 Task: Search for contacts with the surname 'Smith' and review their details.
Action: Mouse moved to (17, 91)
Screenshot: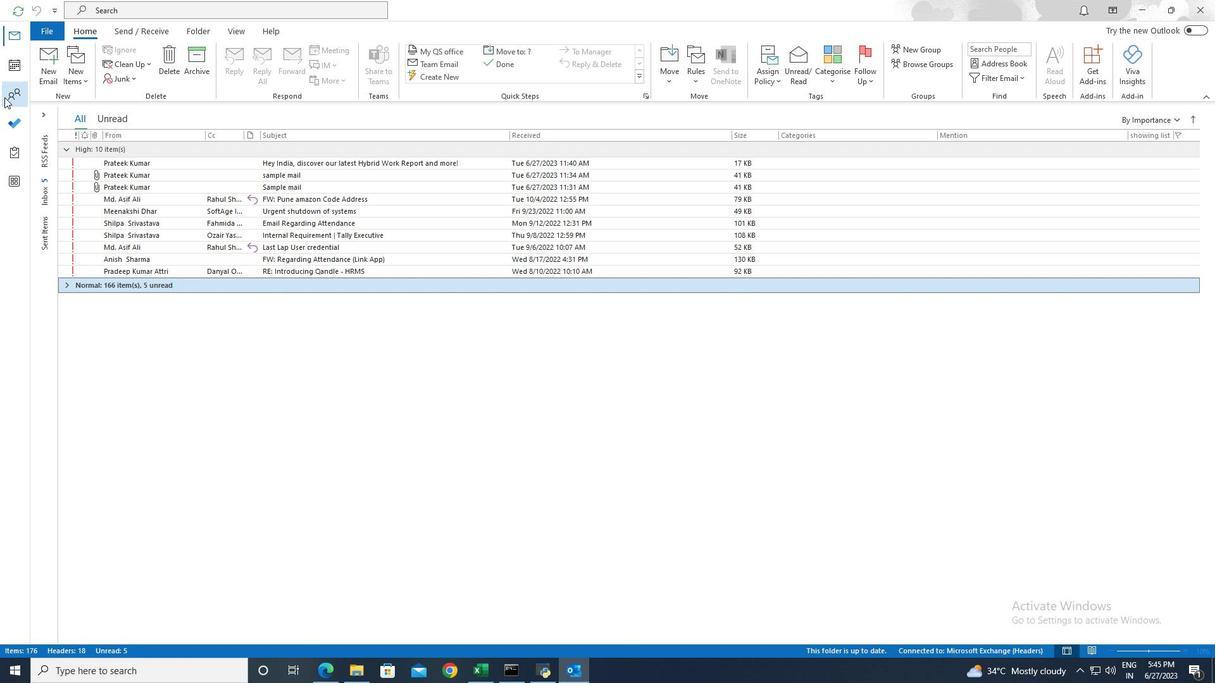 
Action: Mouse pressed left at (17, 91)
Screenshot: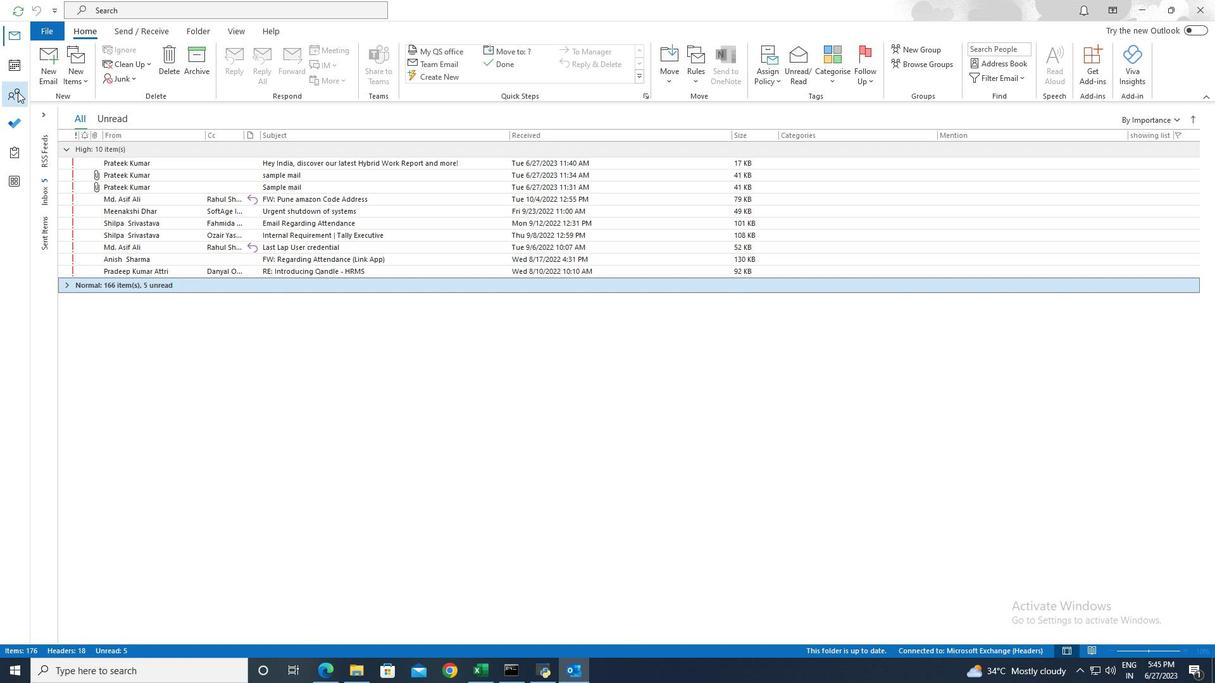 
Action: Mouse moved to (250, 13)
Screenshot: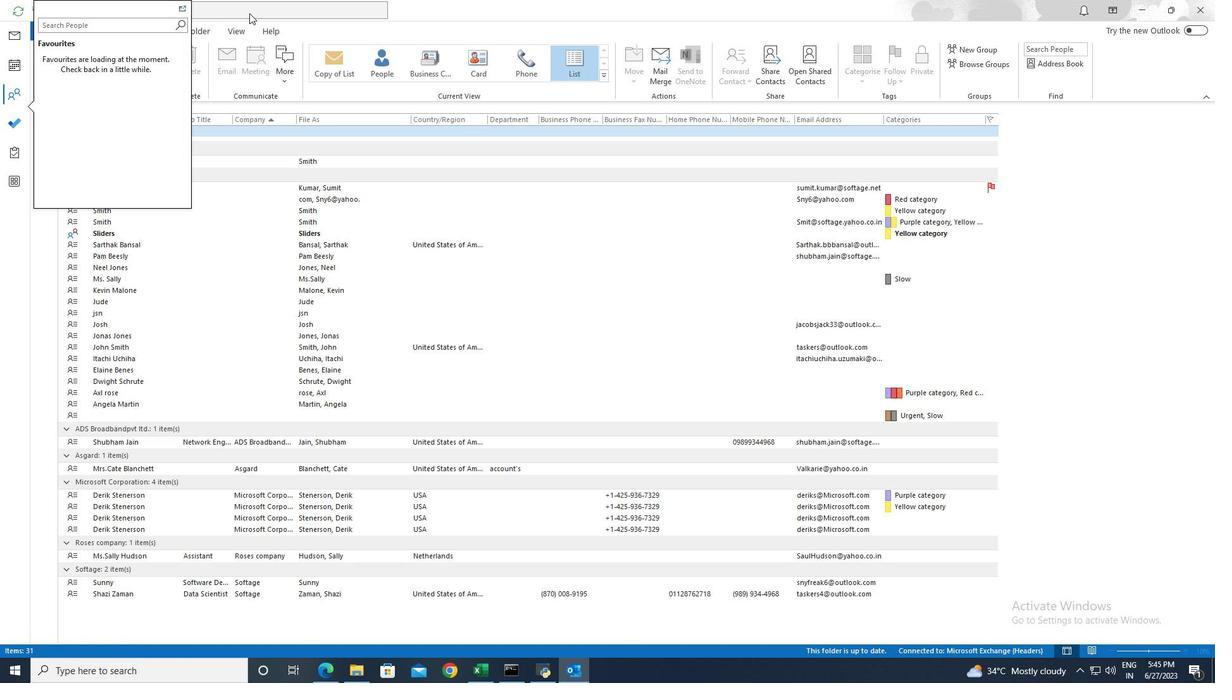 
Action: Mouse pressed left at (250, 13)
Screenshot: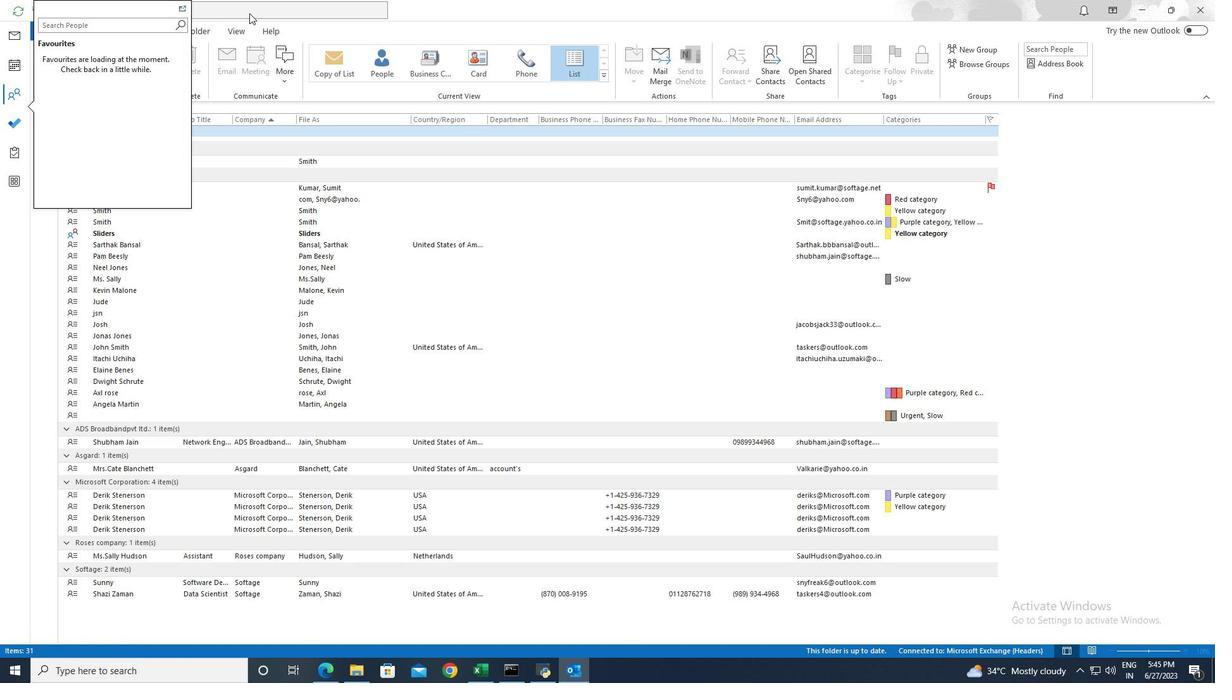 
Action: Mouse moved to (436, 12)
Screenshot: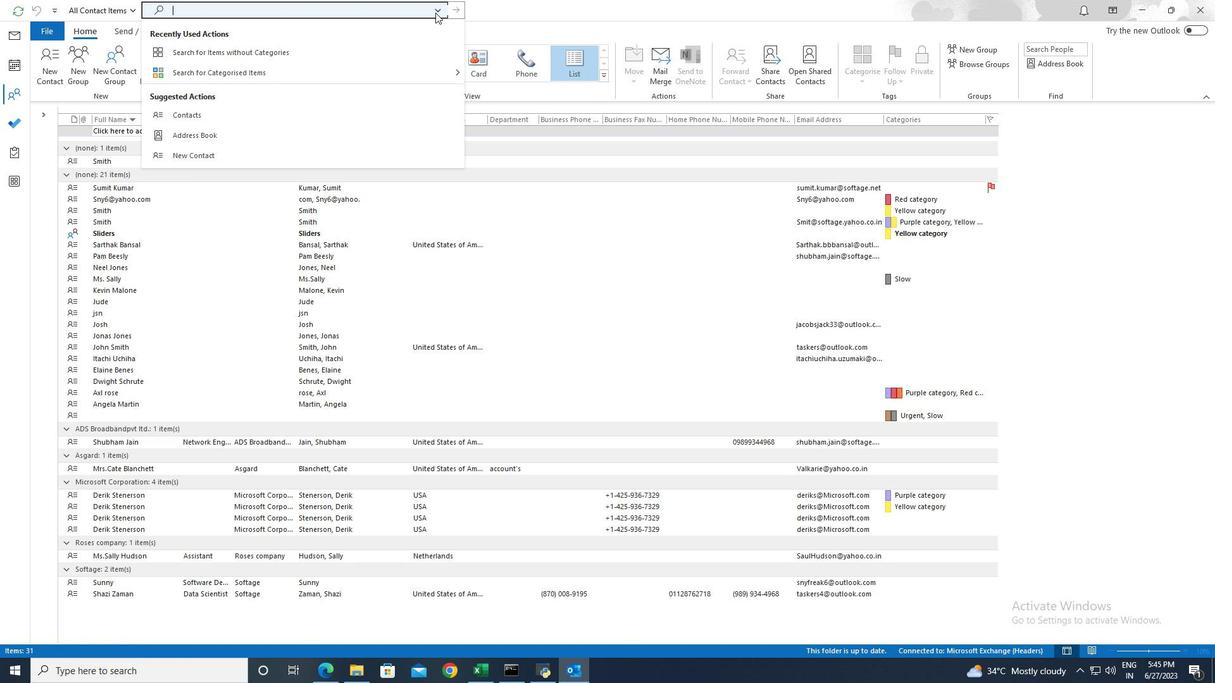 
Action: Mouse pressed left at (436, 12)
Screenshot: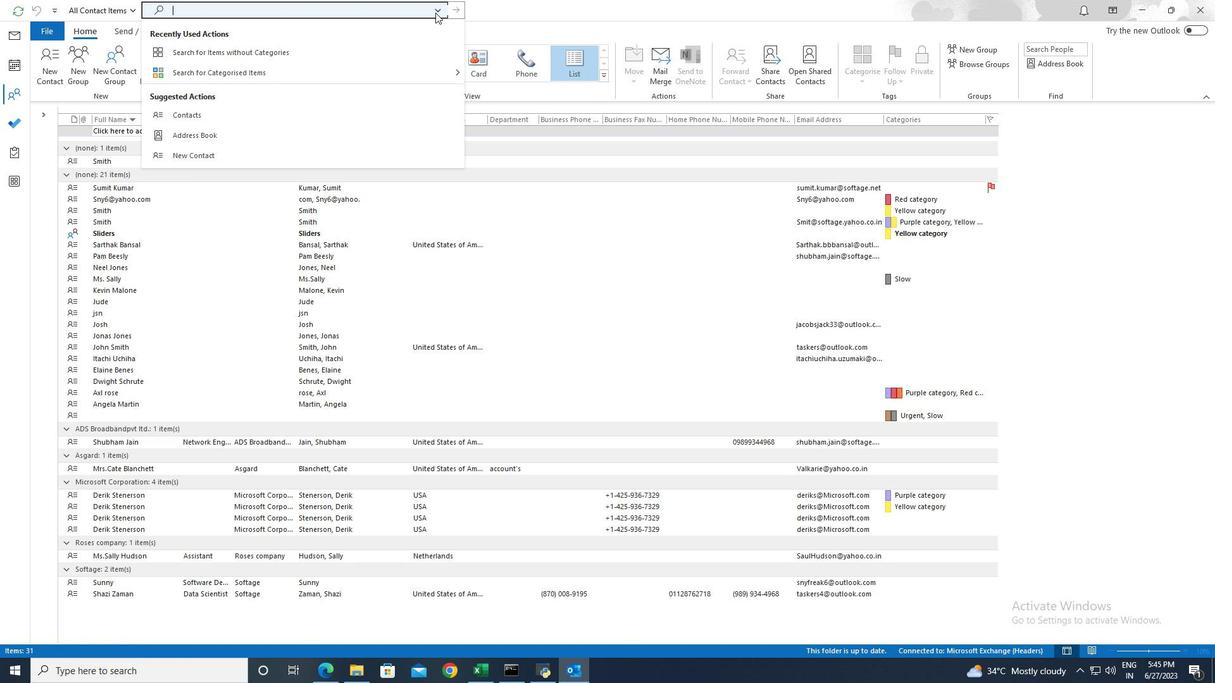 
Action: Mouse moved to (322, 363)
Screenshot: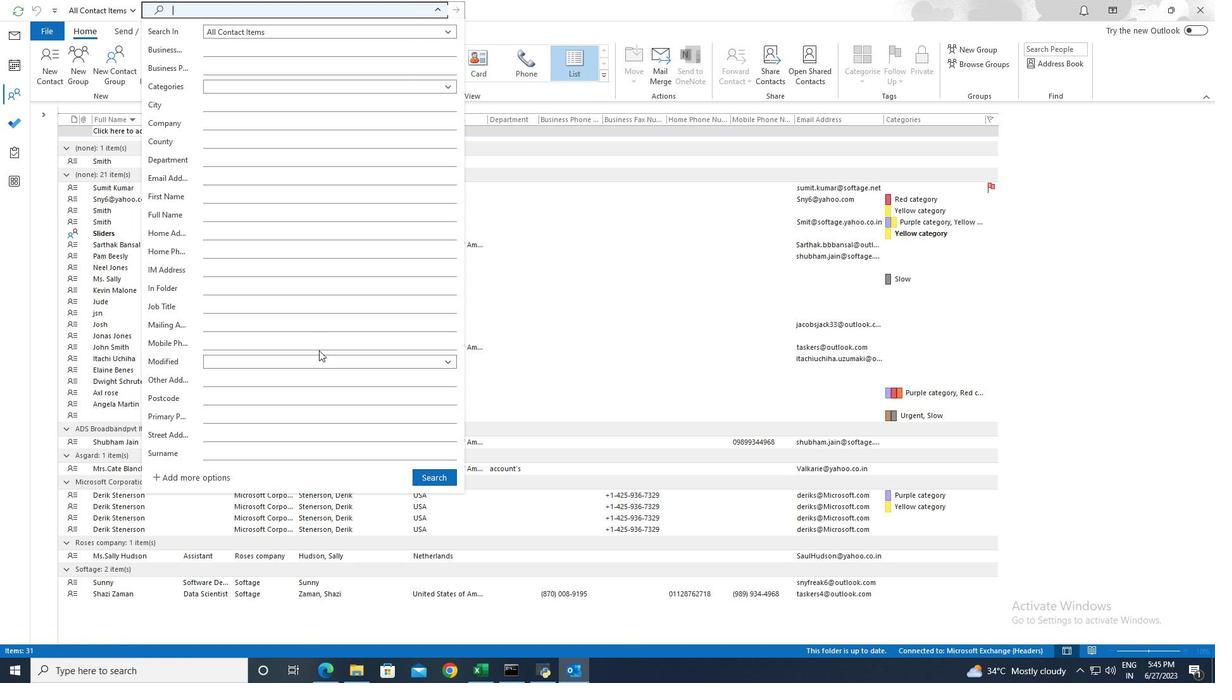 
Action: Mouse pressed left at (322, 363)
Screenshot: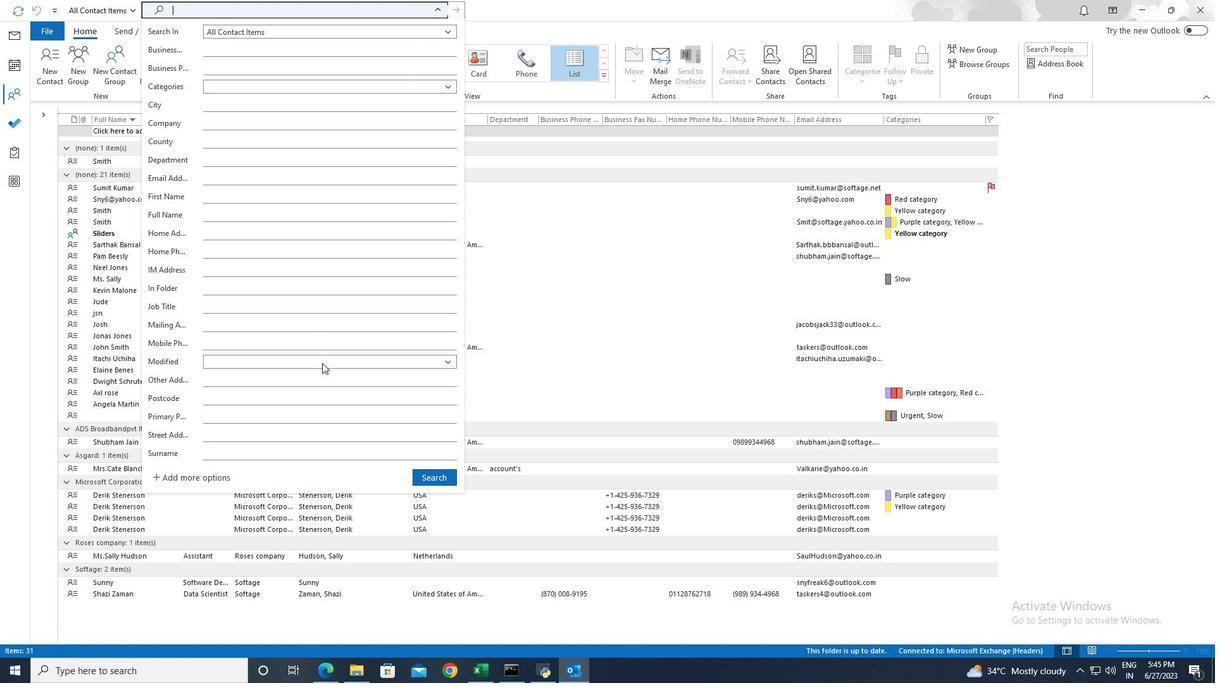 
Action: Mouse moved to (270, 415)
Screenshot: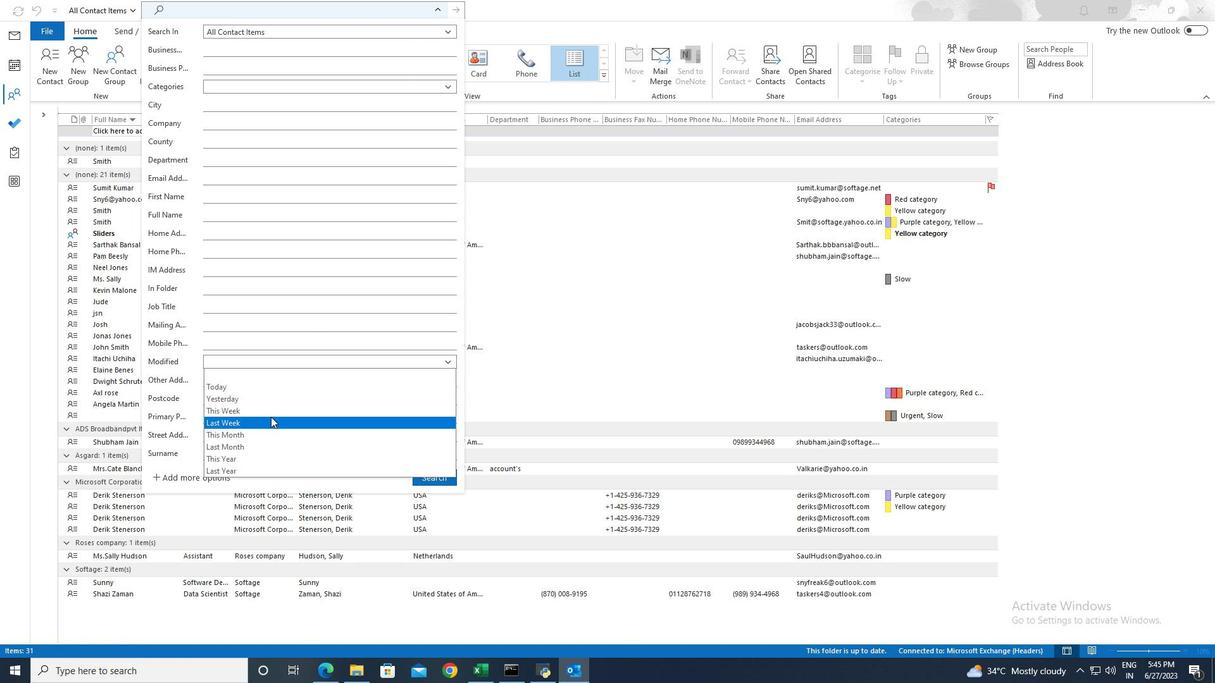 
Action: Mouse pressed left at (270, 415)
Screenshot: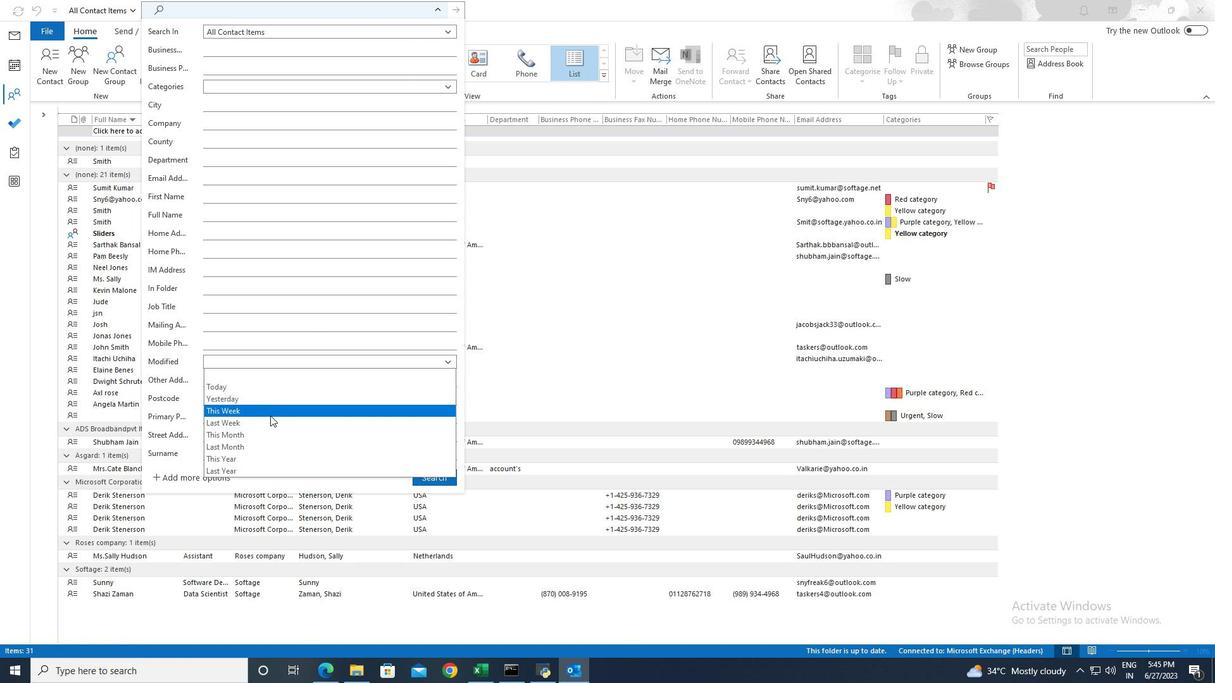 
Action: Mouse moved to (432, 478)
Screenshot: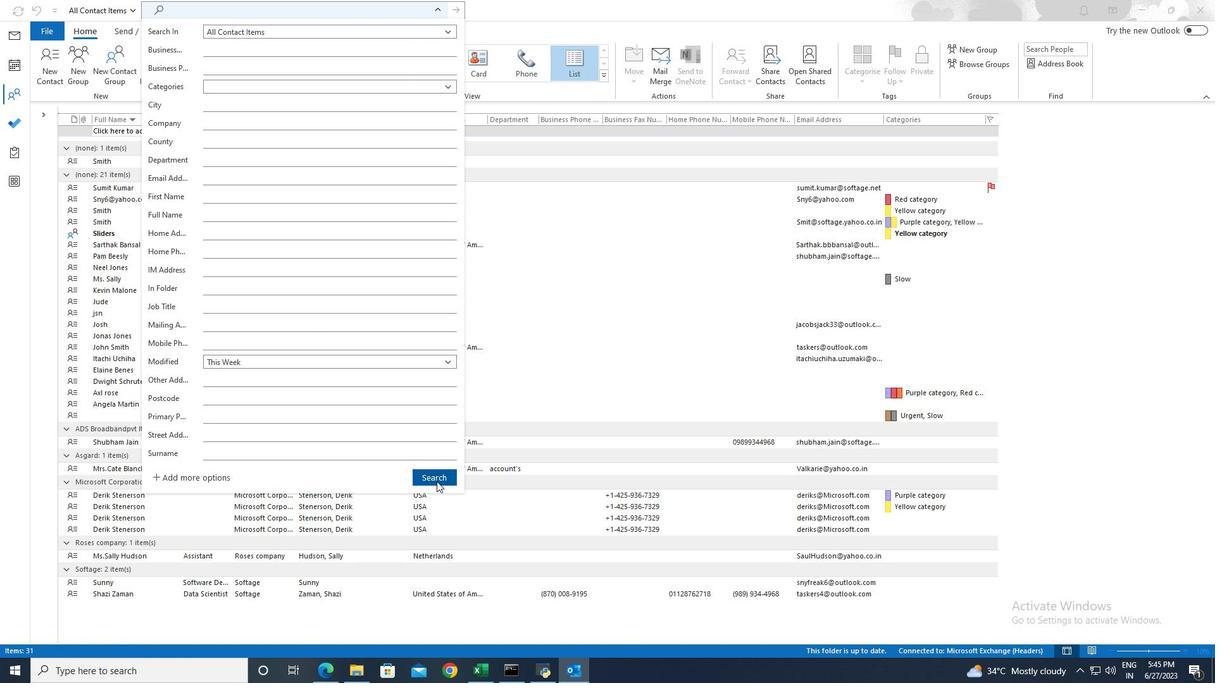 
Action: Mouse pressed left at (432, 478)
Screenshot: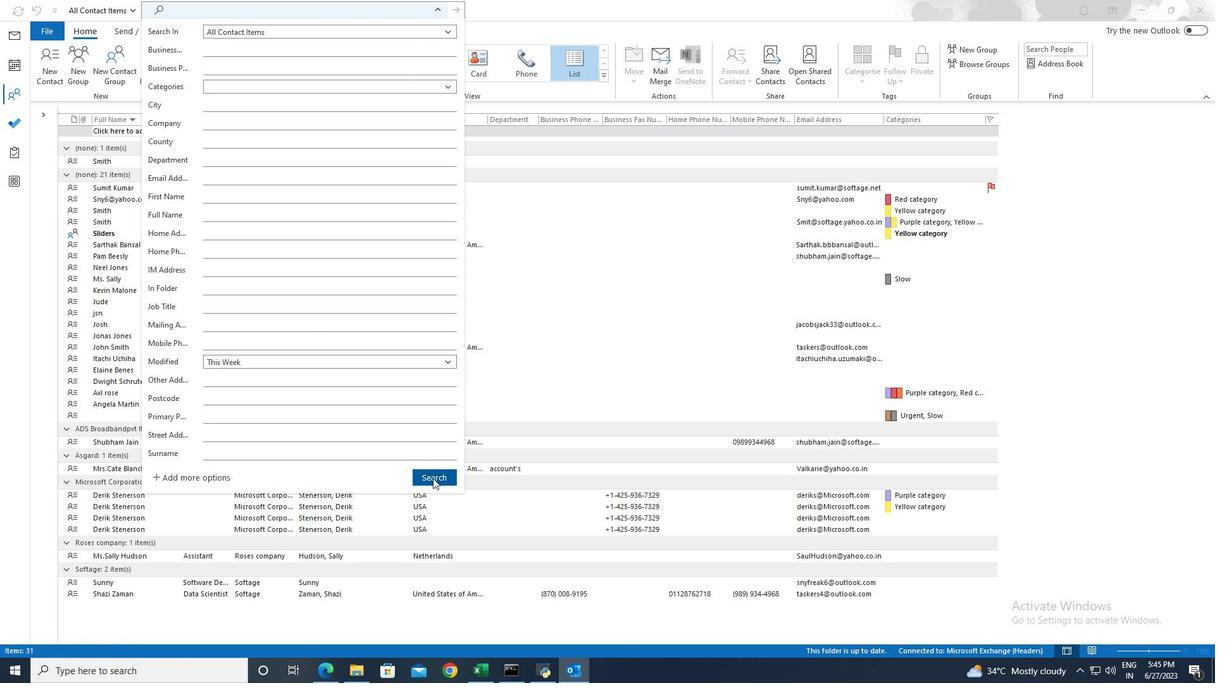 
